 Task: See the cancellation policy of Tree house in Grandview, Texas, United States.
Action: Mouse moved to (725, 177)
Screenshot: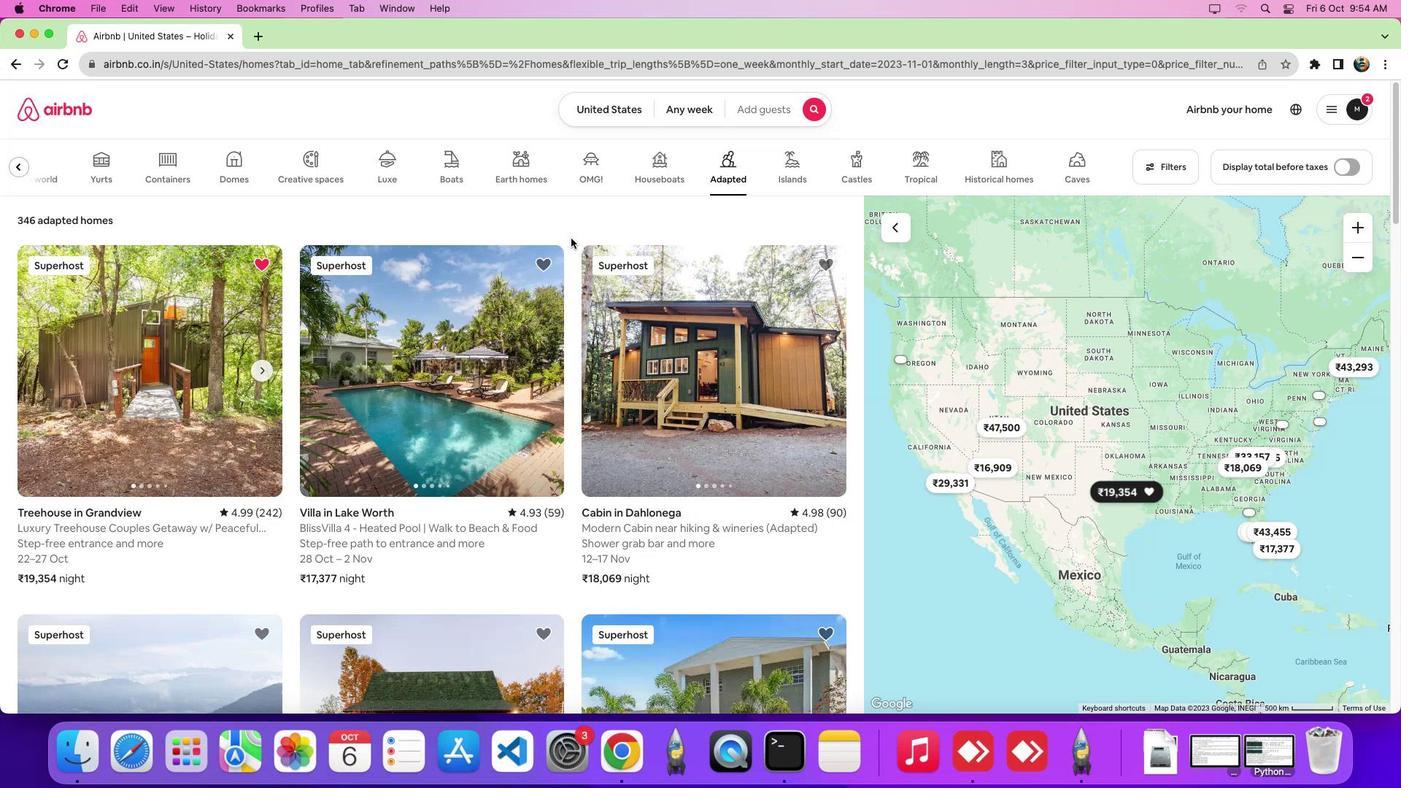 
Action: Mouse pressed left at (725, 177)
Screenshot: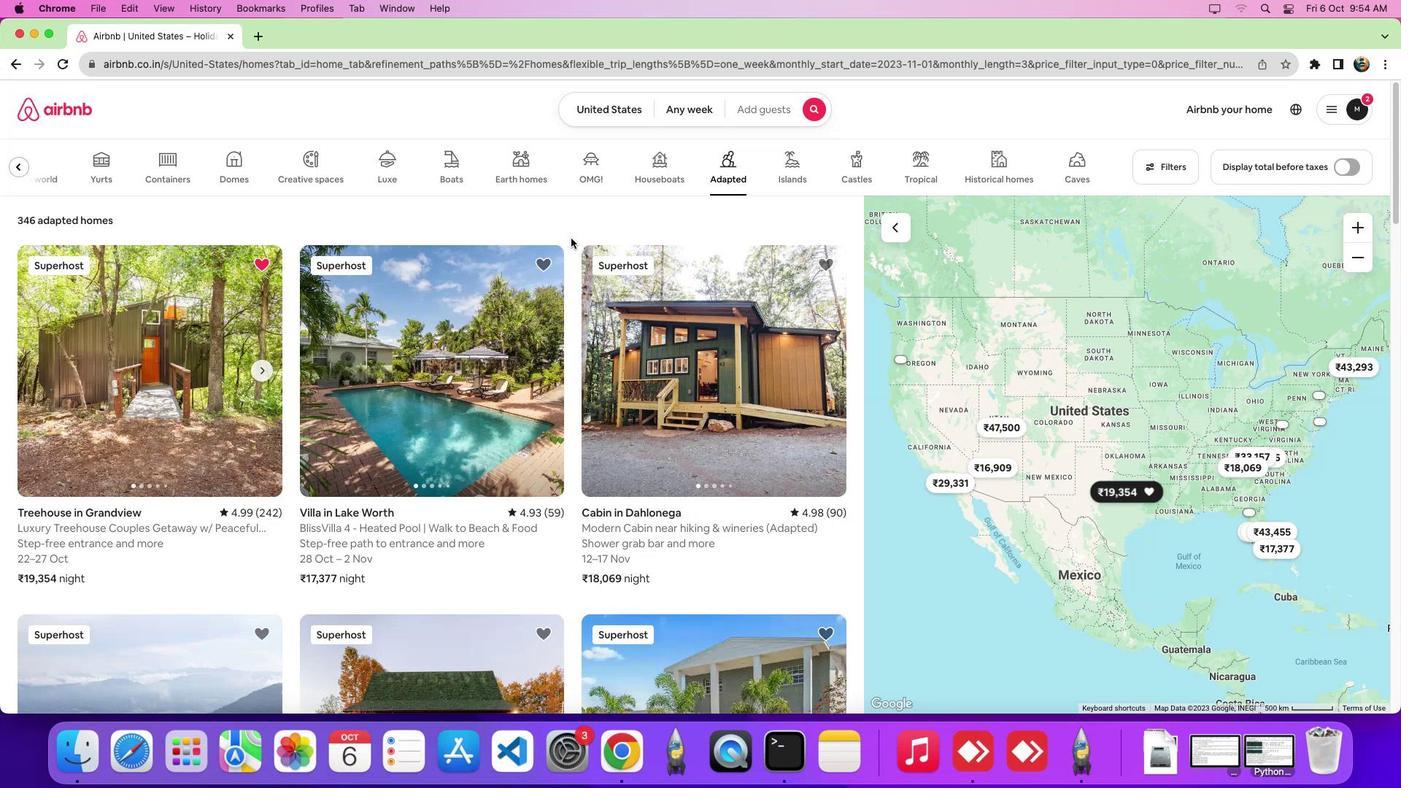 
Action: Mouse moved to (126, 349)
Screenshot: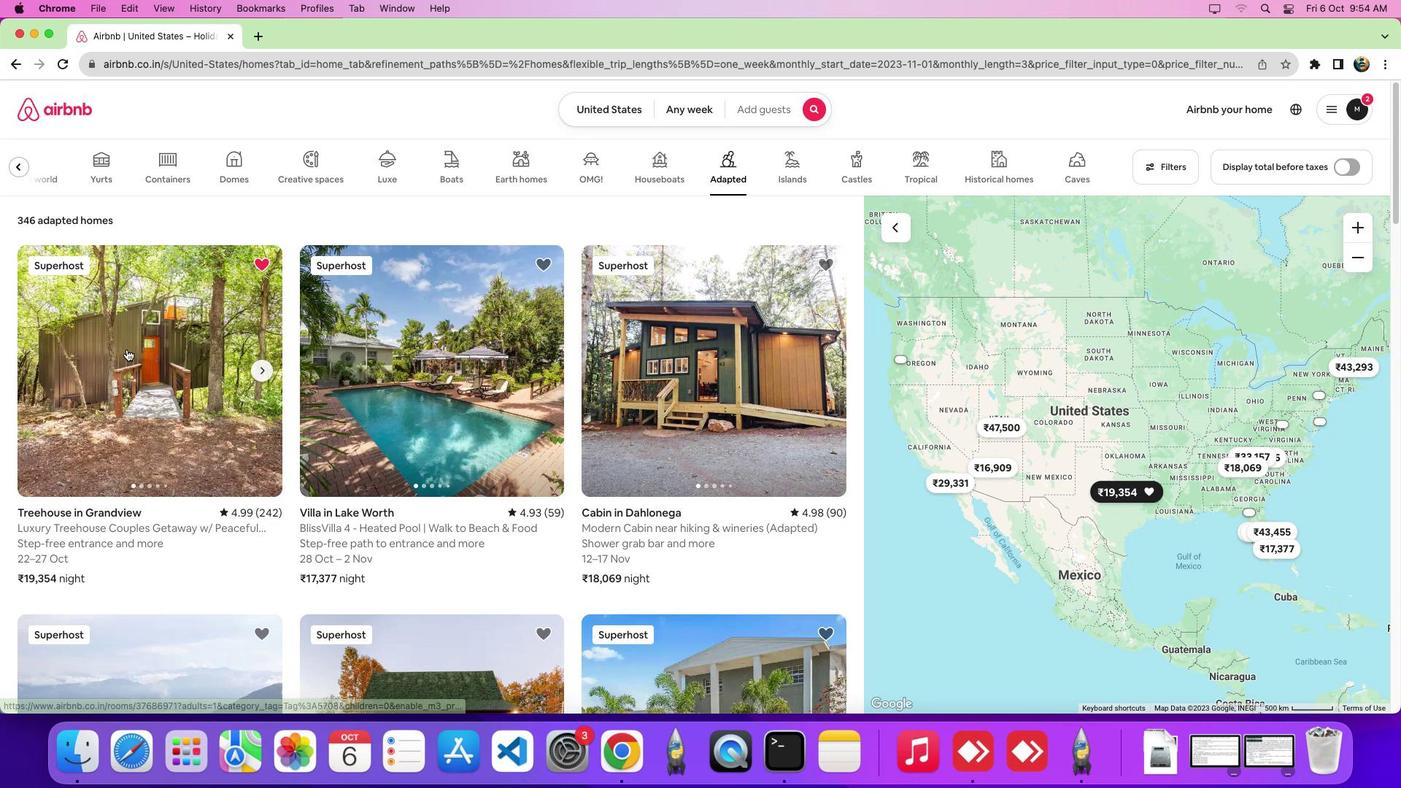 
Action: Mouse pressed left at (126, 349)
Screenshot: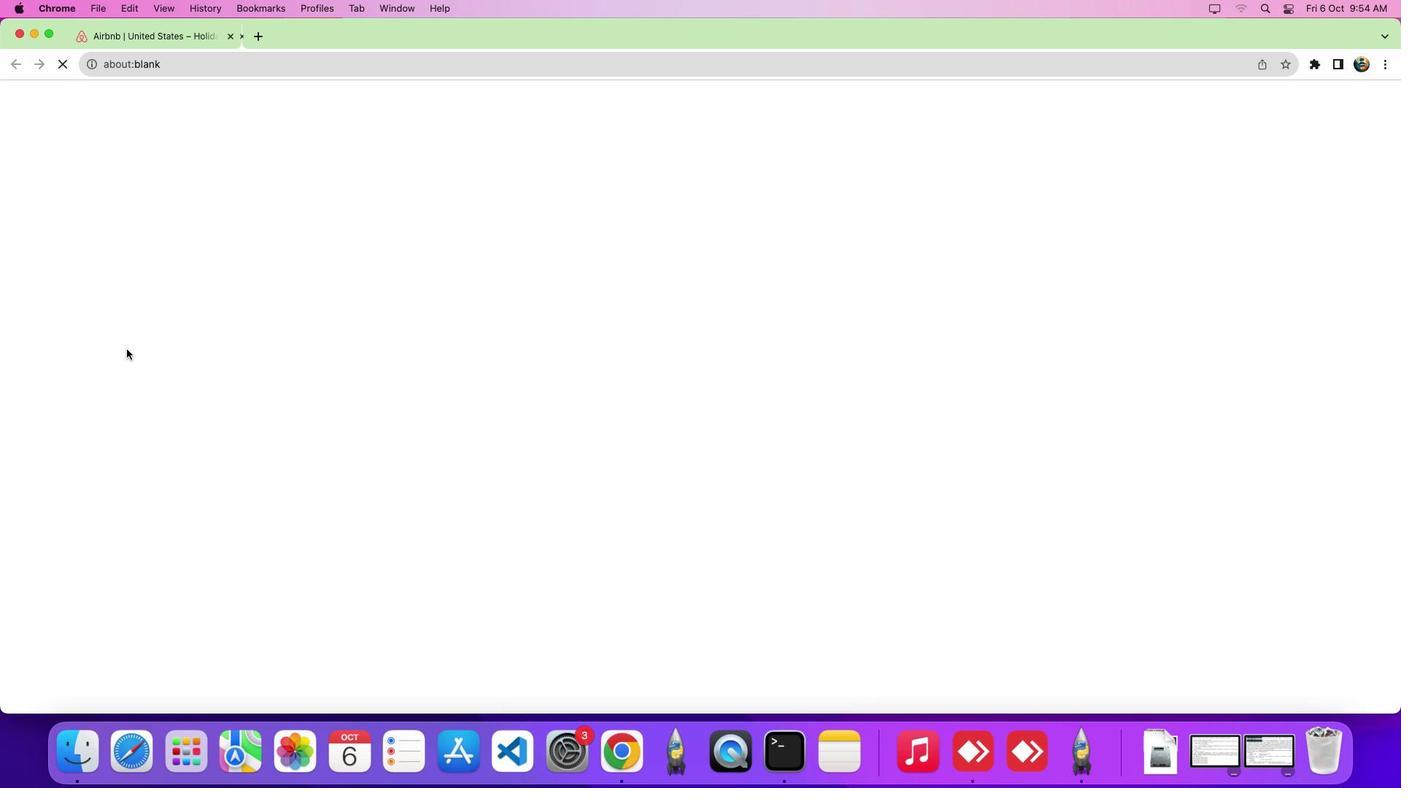 
Action: Mouse moved to (1396, 131)
Screenshot: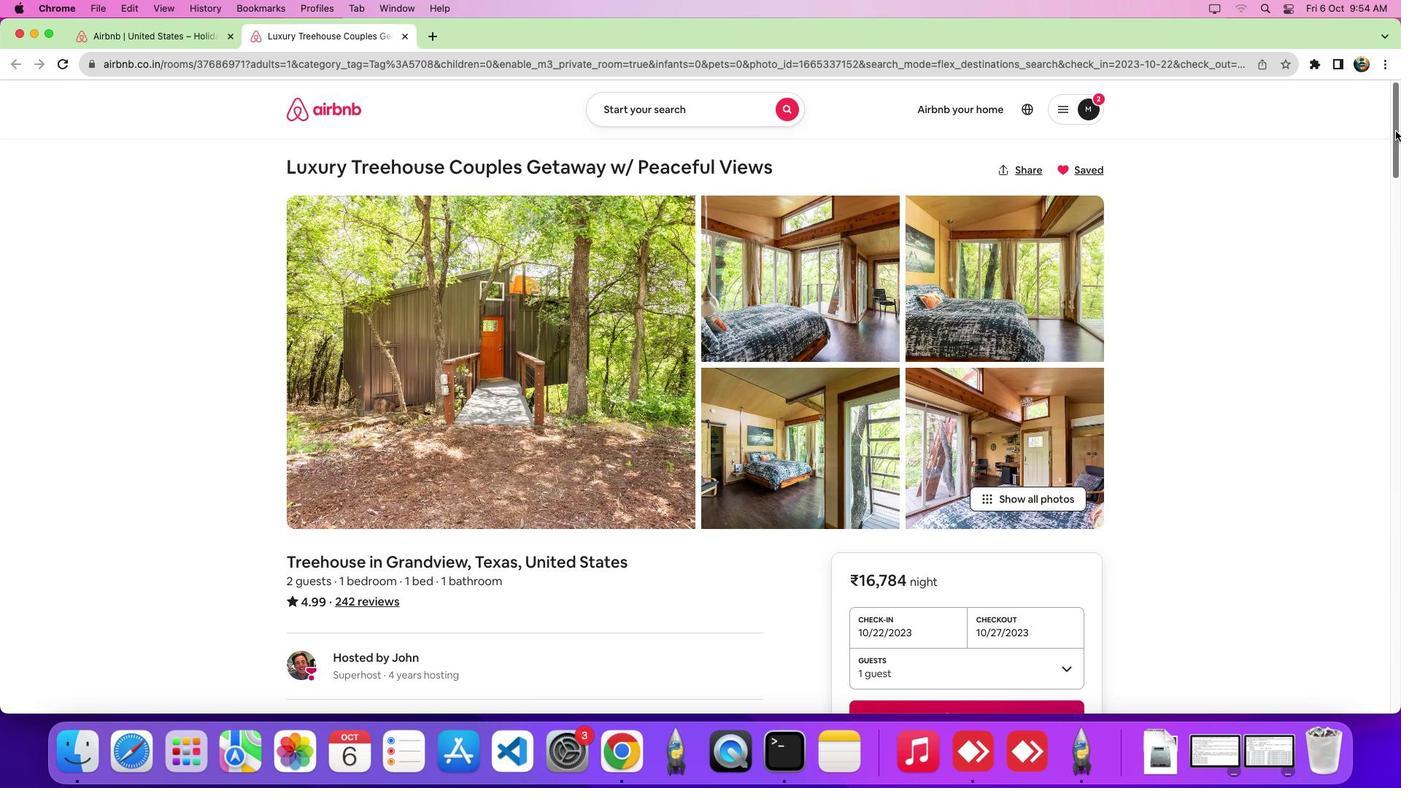 
Action: Mouse pressed left at (1396, 131)
Screenshot: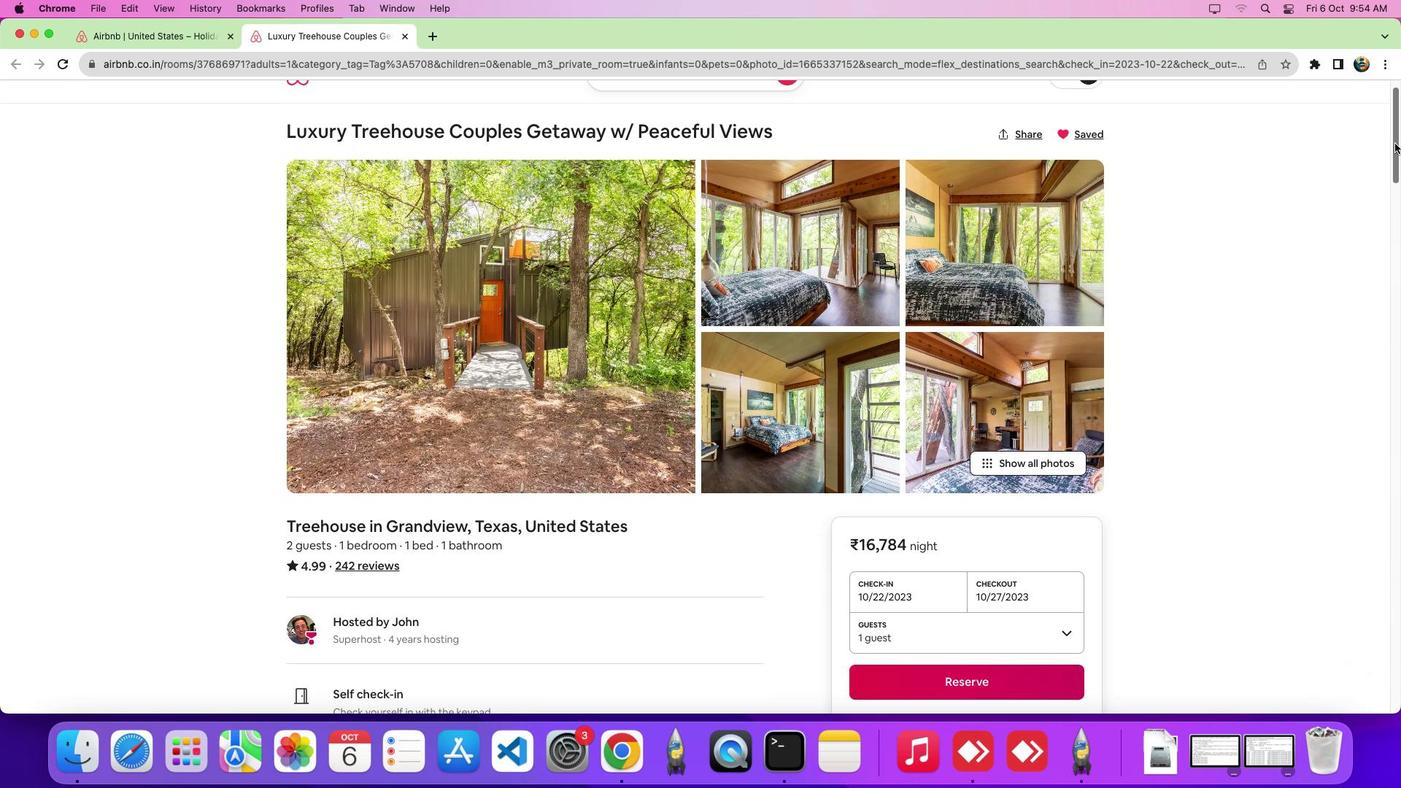 
Action: Mouse moved to (805, 492)
Screenshot: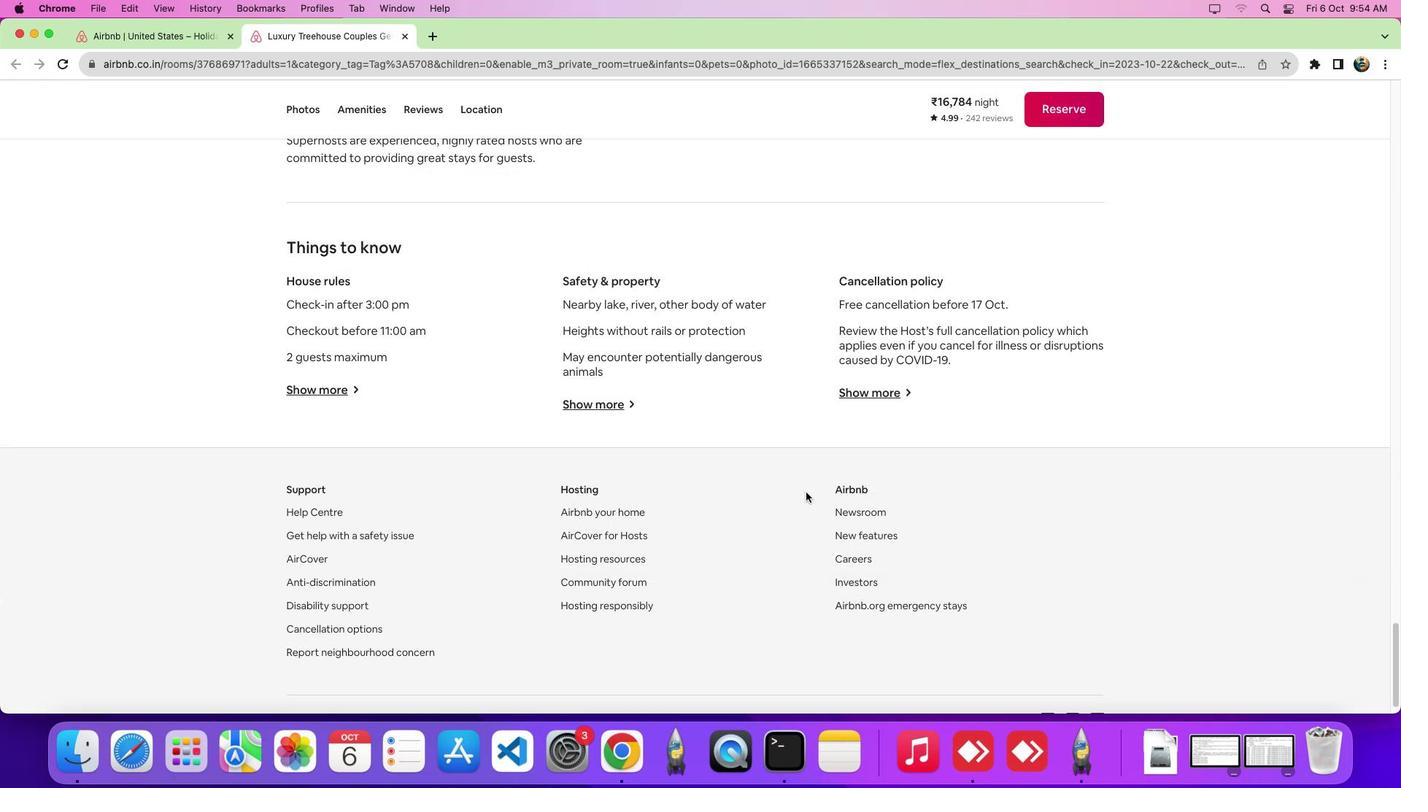 
Action: Mouse scrolled (805, 492) with delta (0, 0)
Screenshot: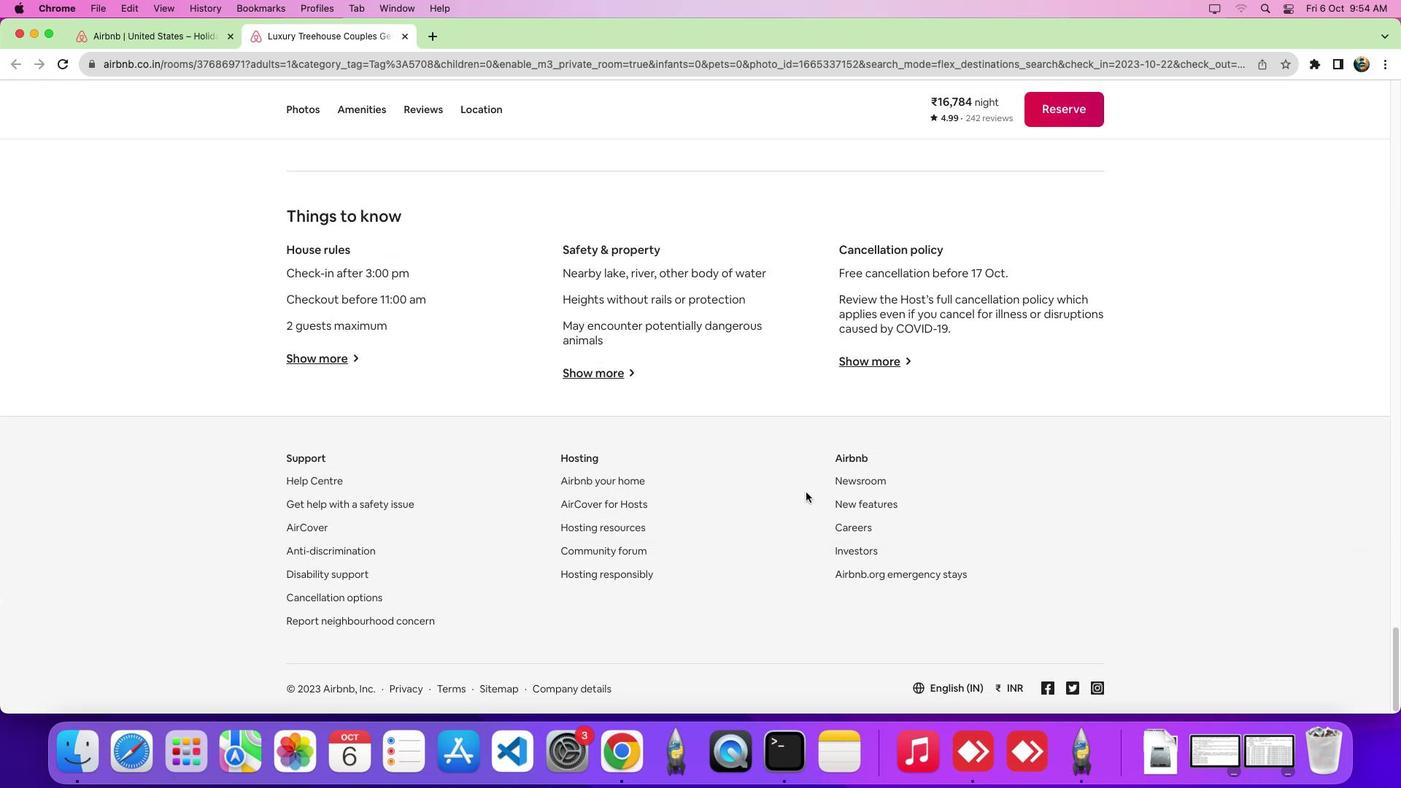 
Action: Mouse scrolled (805, 492) with delta (0, 0)
Screenshot: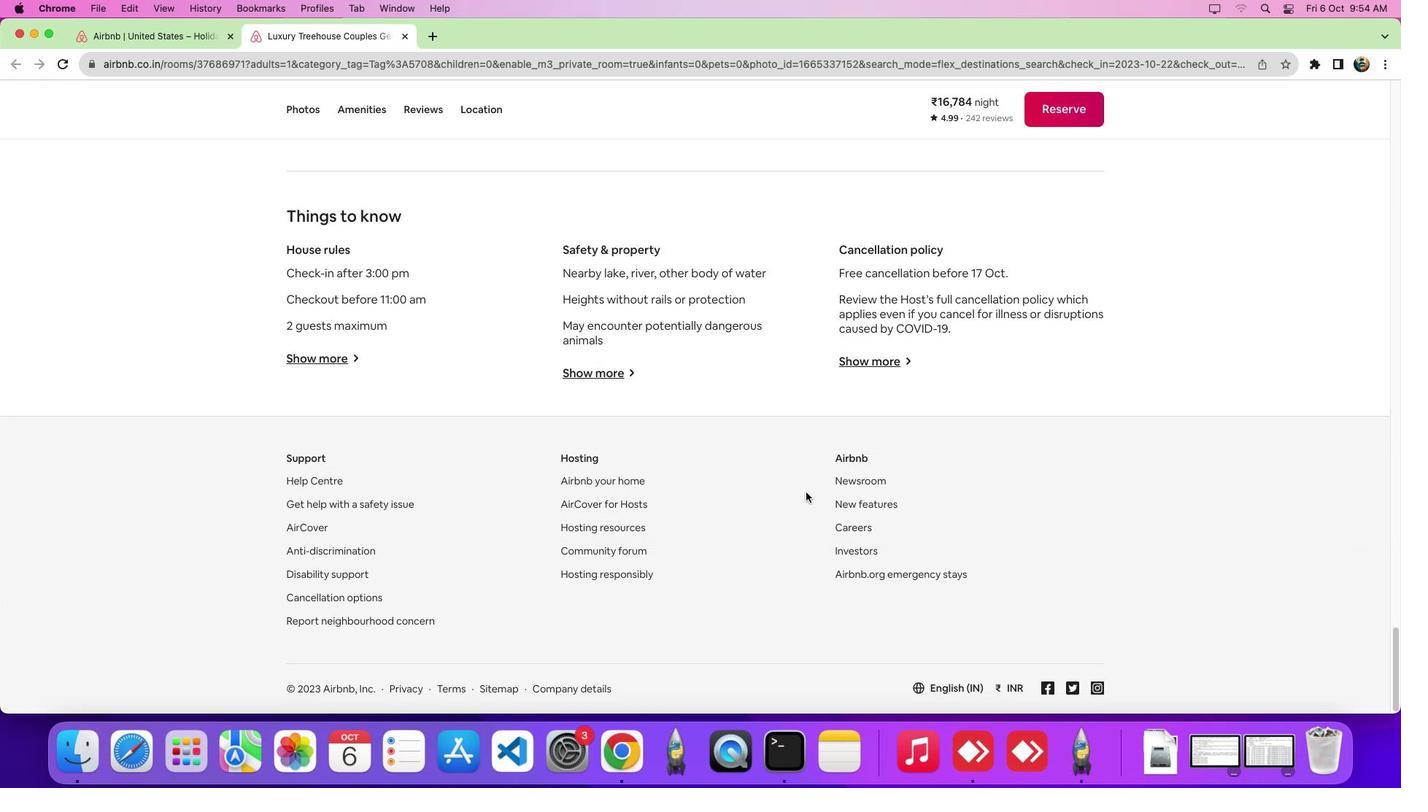
Action: Mouse scrolled (805, 492) with delta (0, -5)
Screenshot: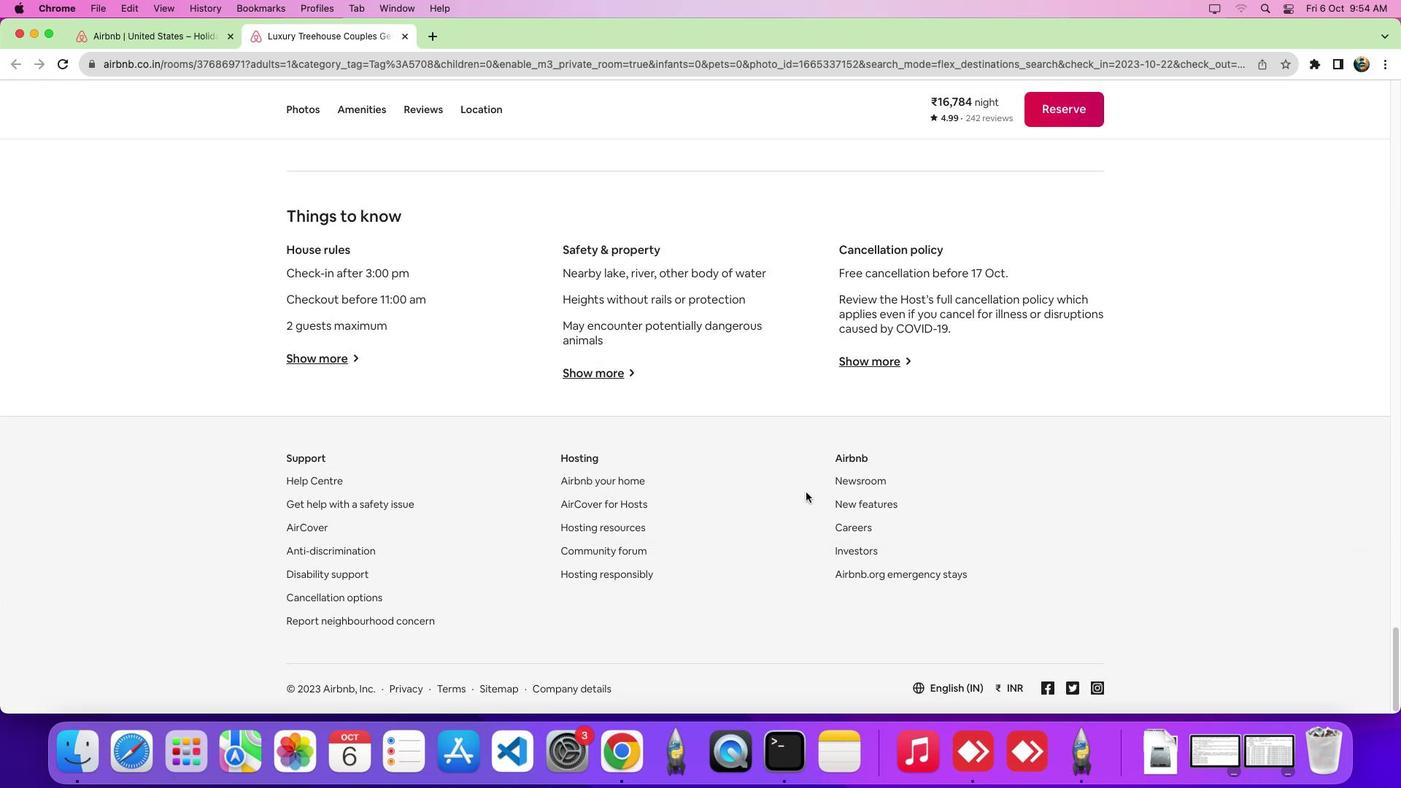 
Action: Mouse scrolled (805, 492) with delta (0, -8)
Screenshot: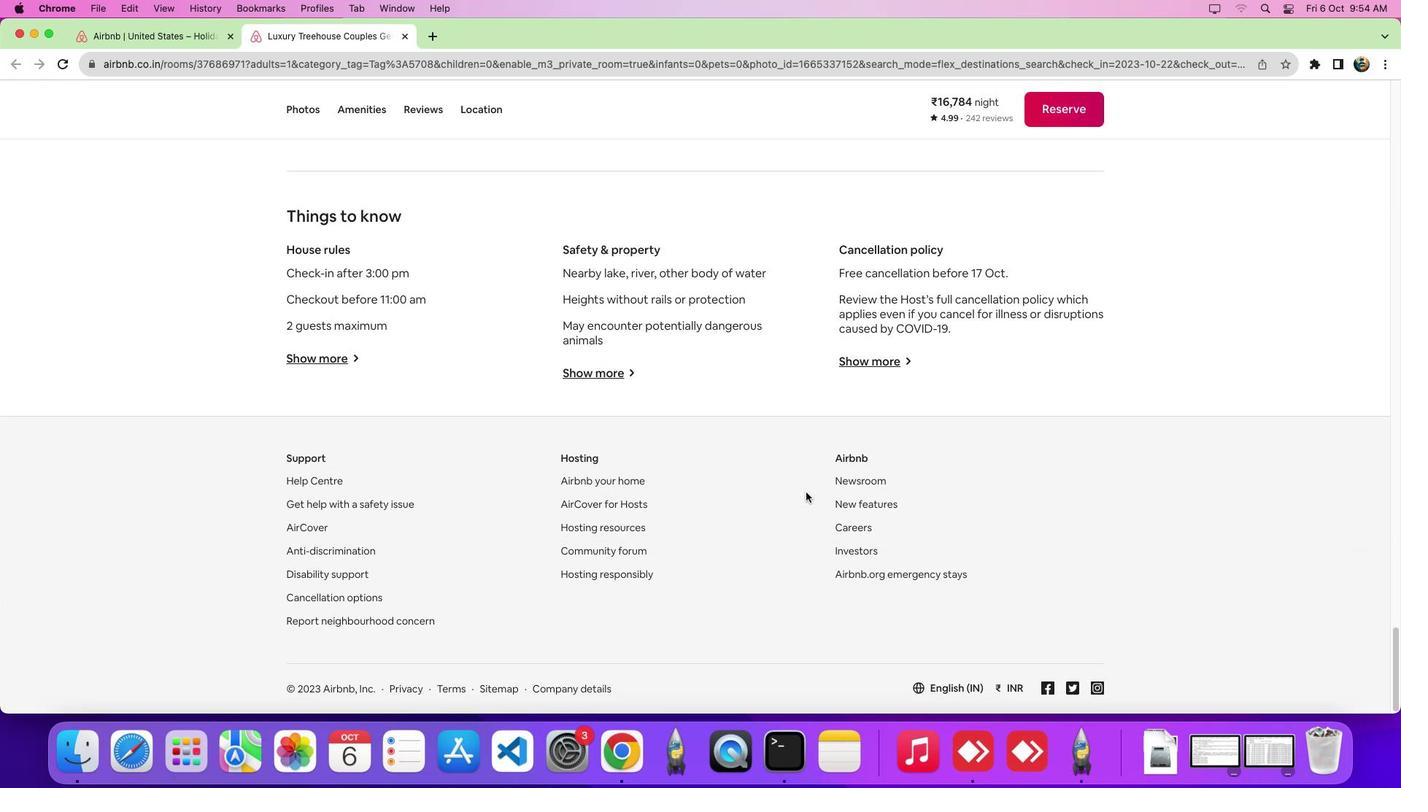 
Action: Mouse scrolled (805, 492) with delta (0, -8)
Screenshot: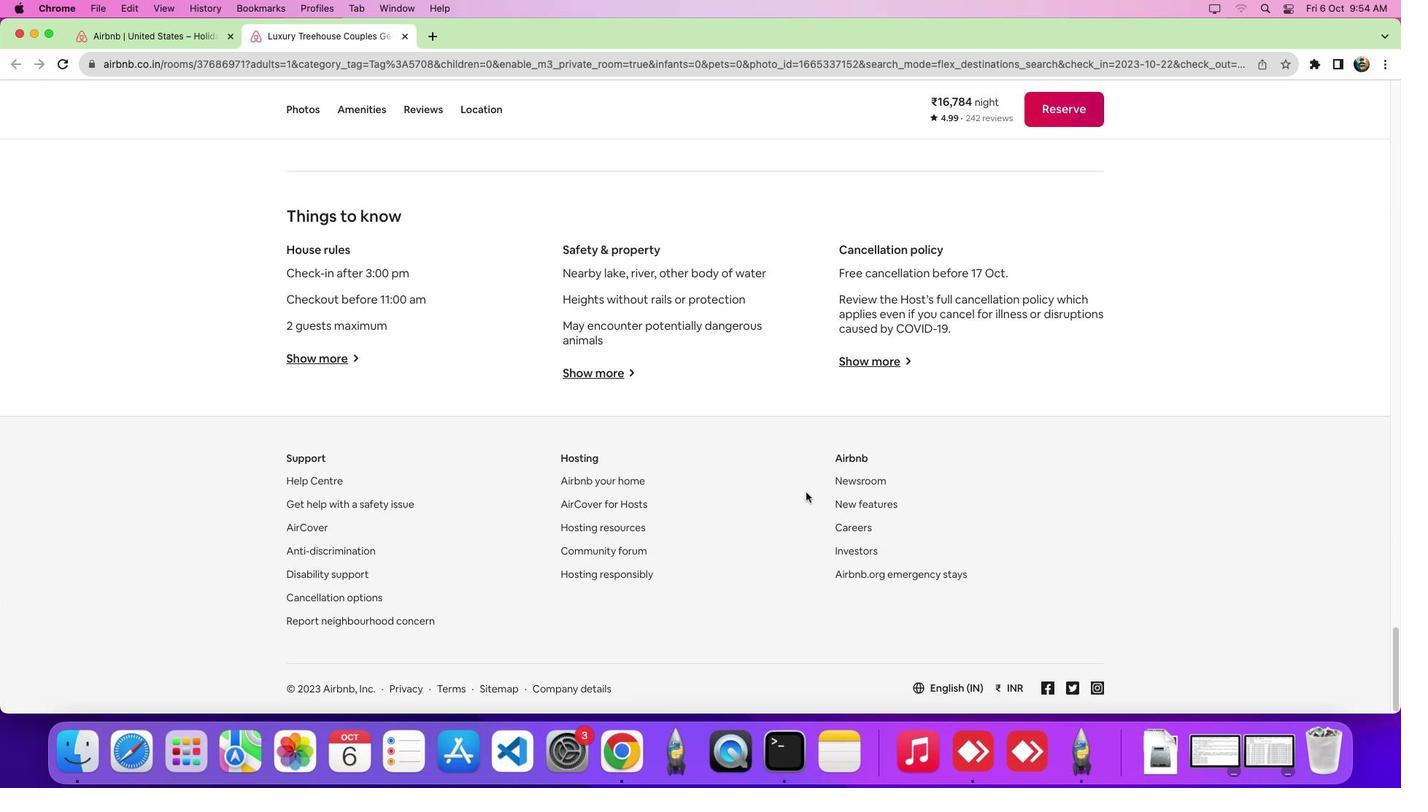 
Action: Mouse moved to (878, 361)
Screenshot: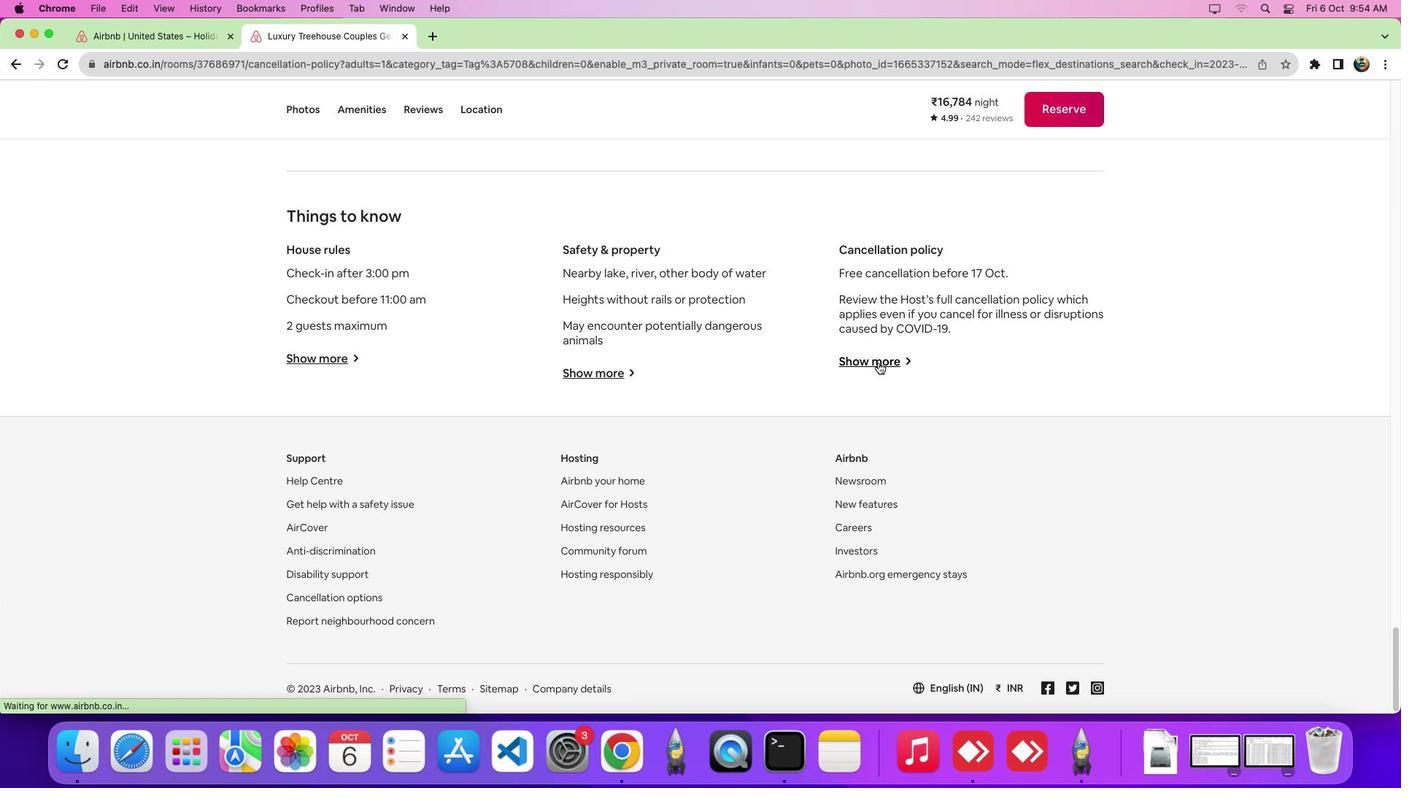 
Action: Mouse pressed left at (878, 361)
Screenshot: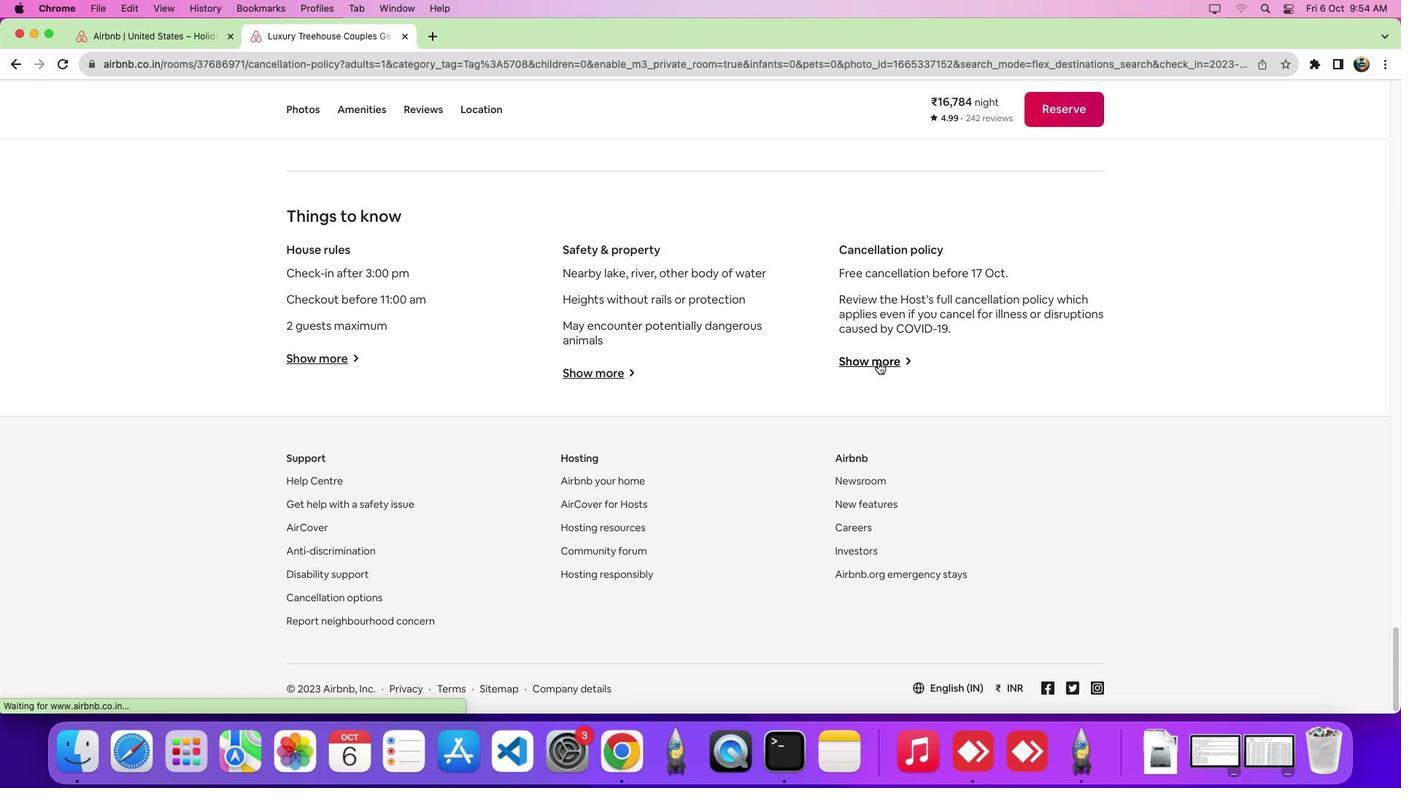 
Action: Mouse moved to (880, 362)
Screenshot: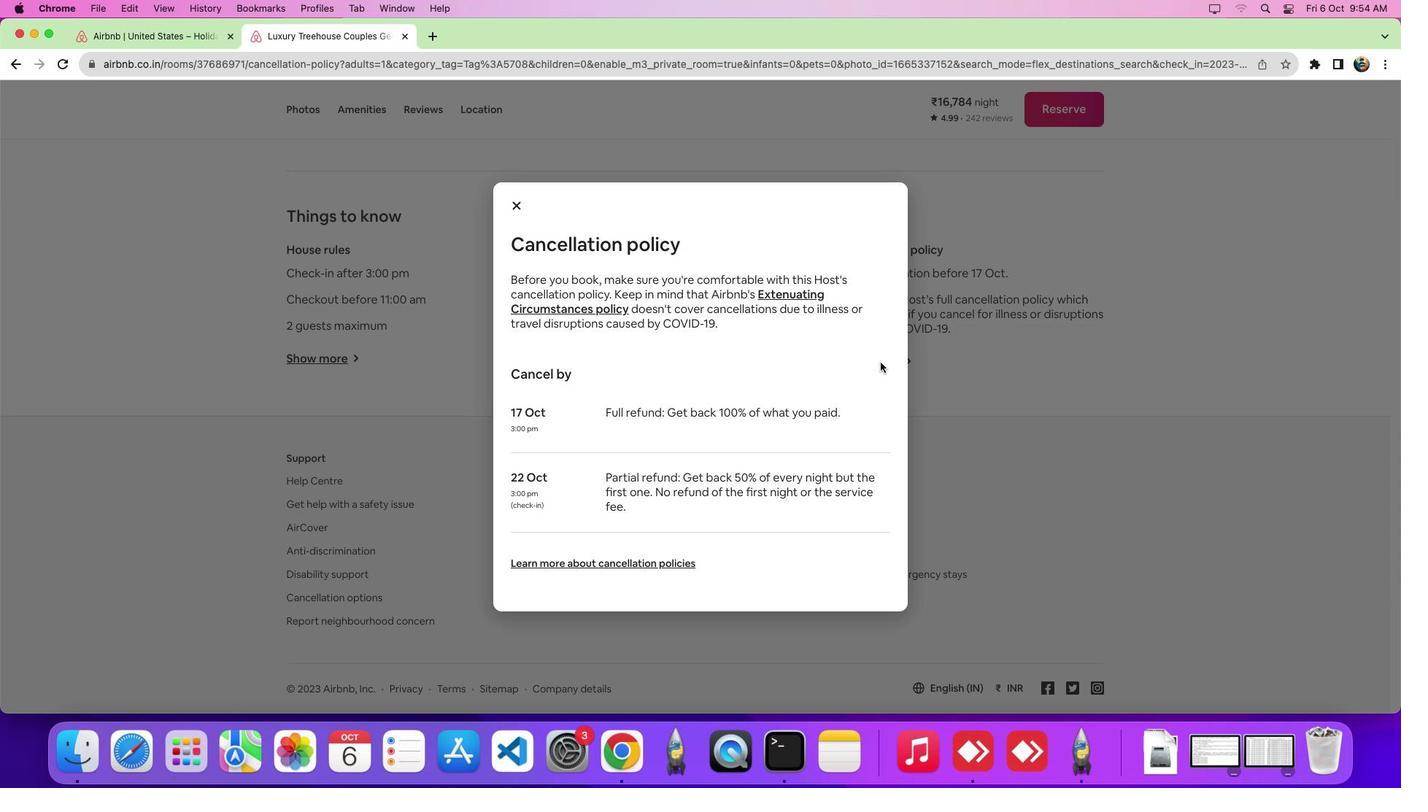 
